 Task: Write activities and societies "Volleyball, Alpha Phi Omega".
Action: Mouse moved to (674, 92)
Screenshot: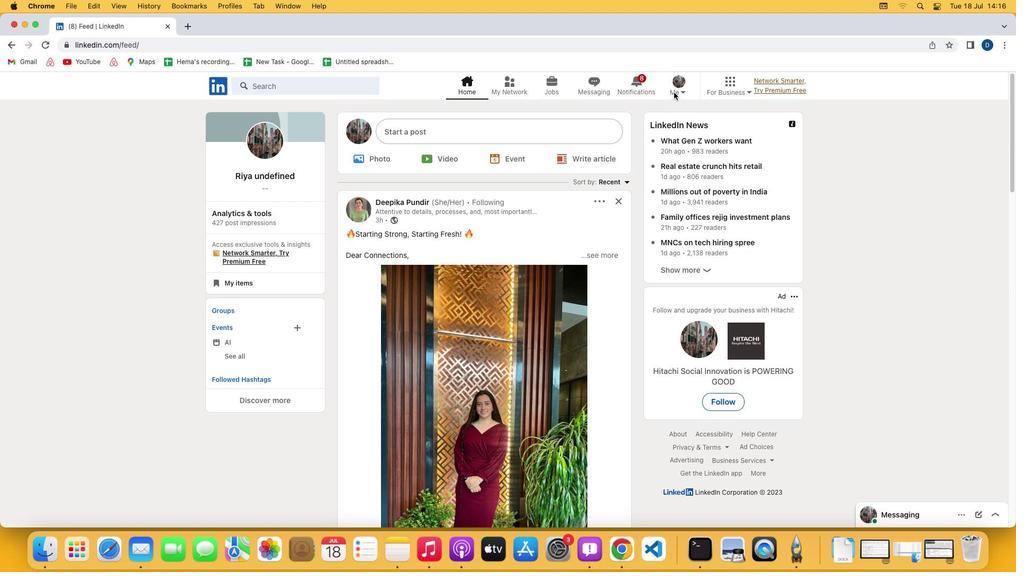 
Action: Mouse pressed left at (674, 92)
Screenshot: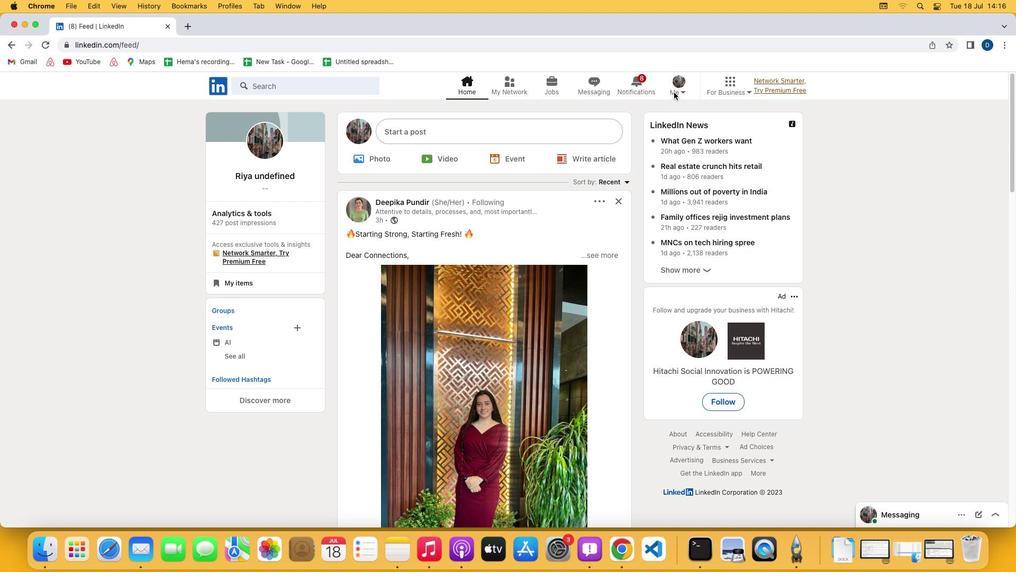 
Action: Mouse moved to (681, 91)
Screenshot: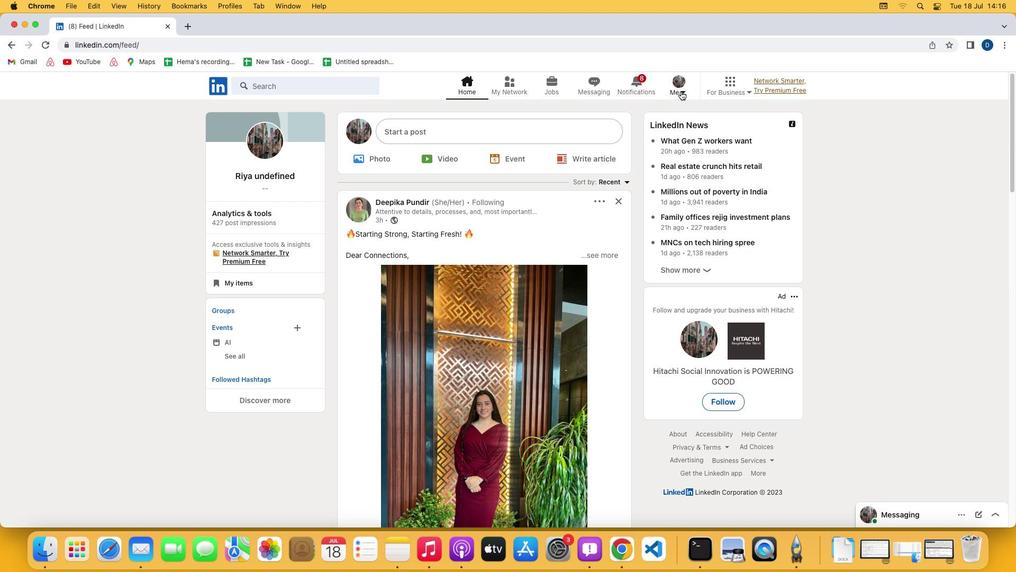 
Action: Mouse pressed left at (681, 91)
Screenshot: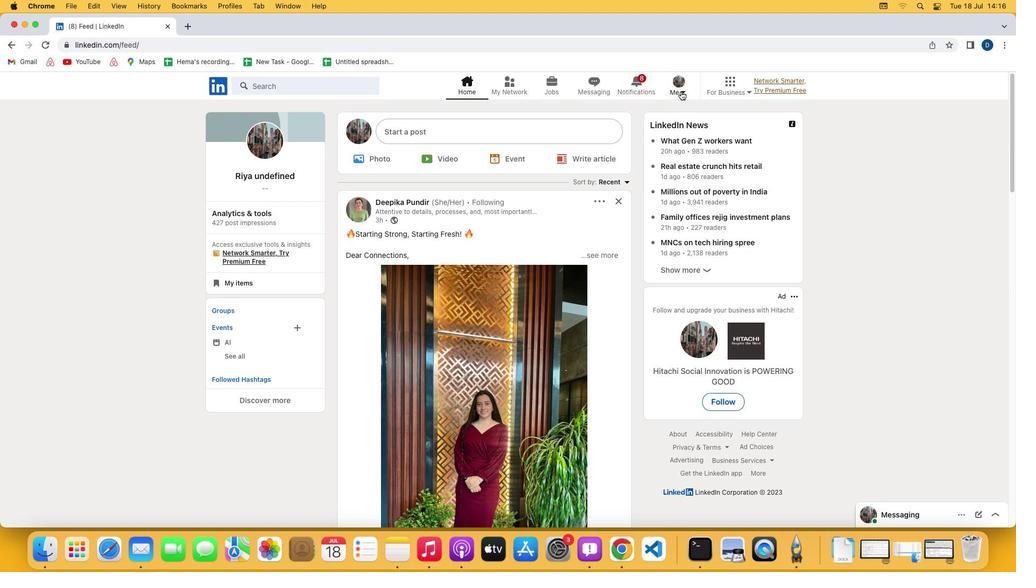 
Action: Mouse moved to (652, 147)
Screenshot: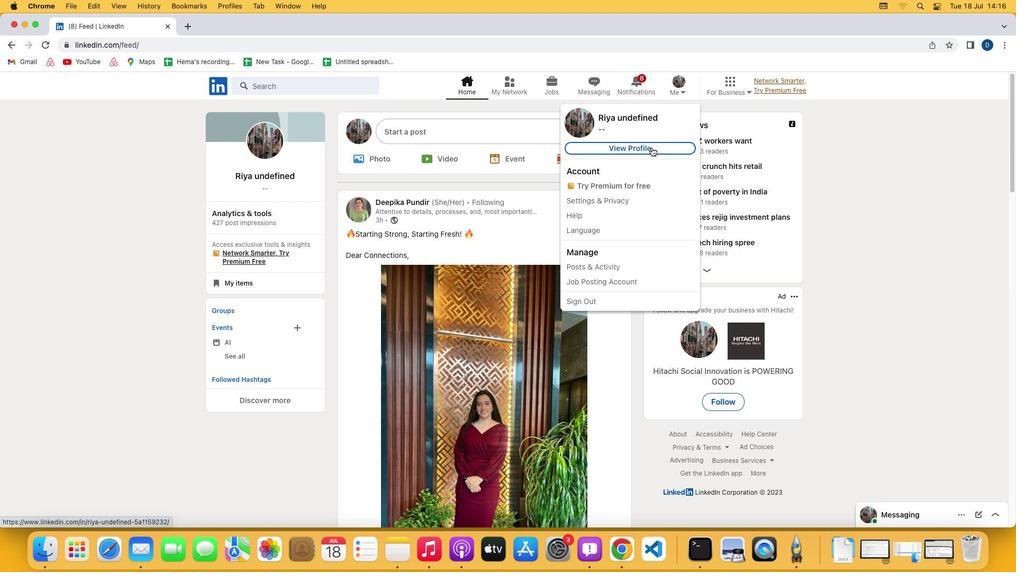 
Action: Mouse pressed left at (652, 147)
Screenshot: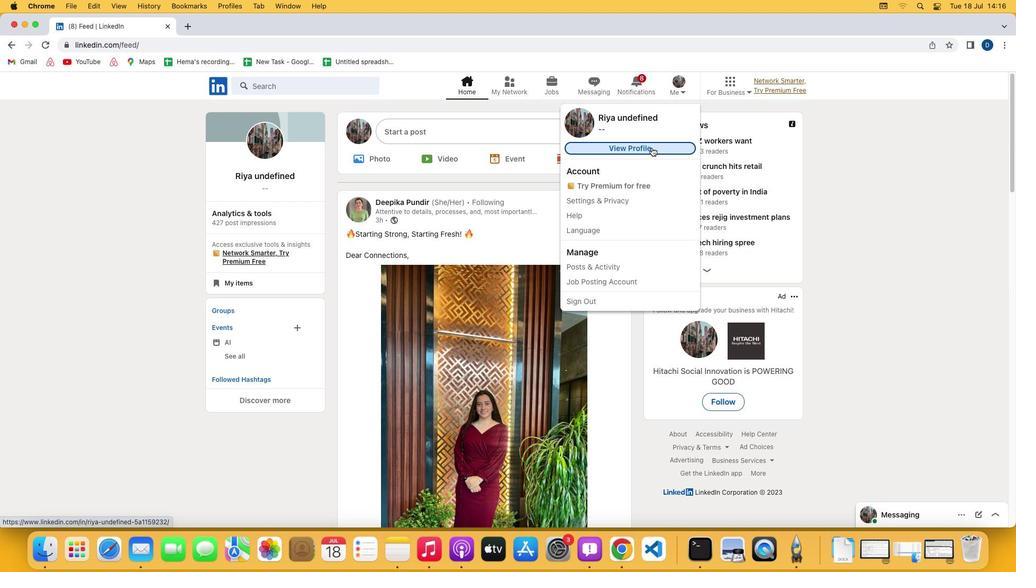 
Action: Mouse moved to (316, 358)
Screenshot: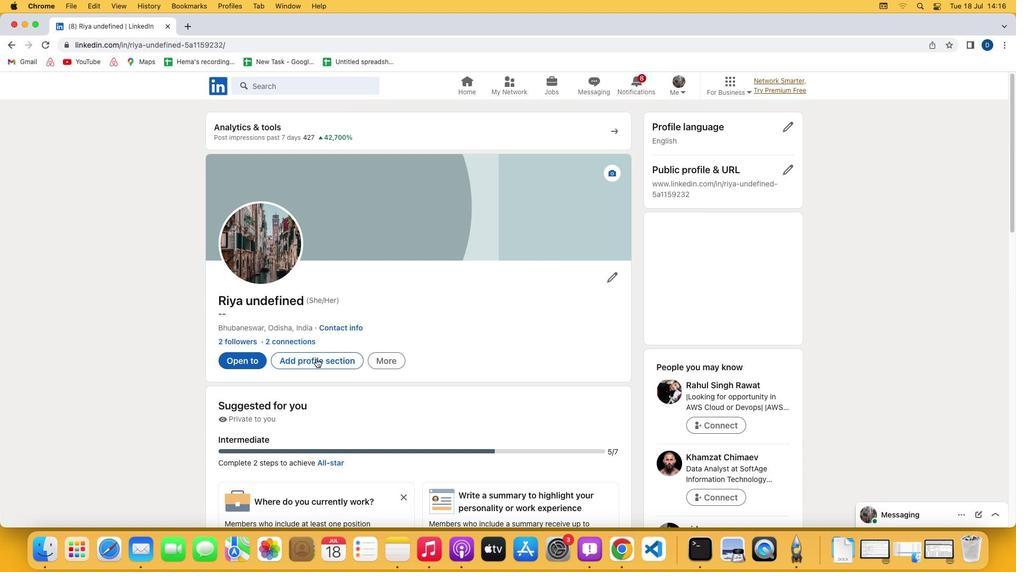 
Action: Mouse pressed left at (316, 358)
Screenshot: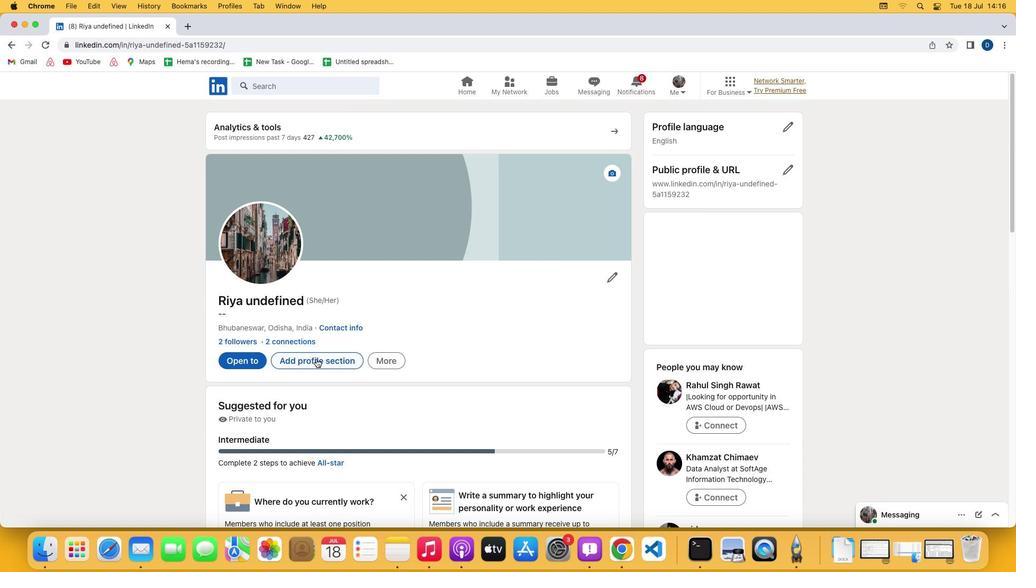 
Action: Mouse moved to (405, 204)
Screenshot: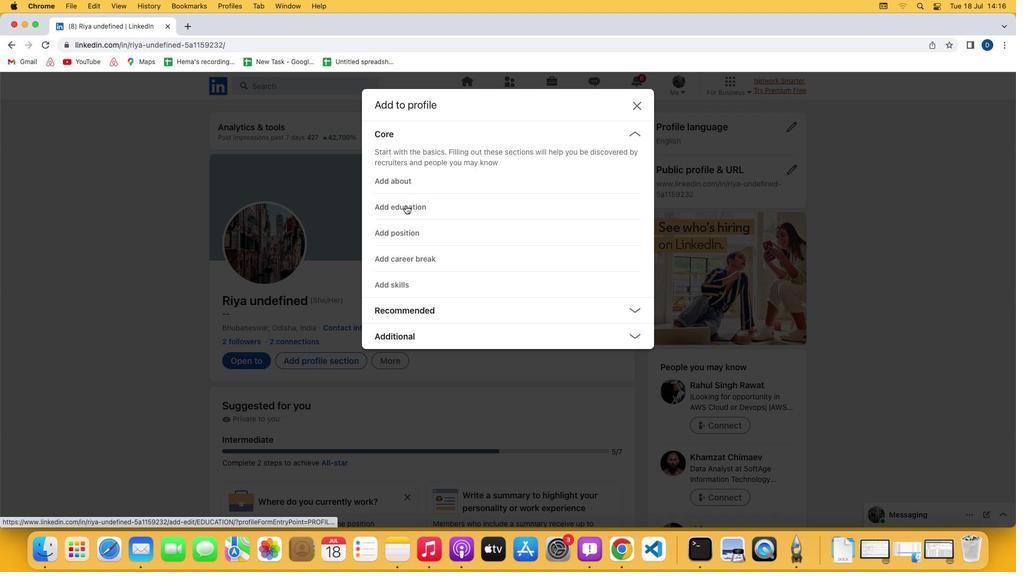 
Action: Mouse pressed left at (405, 204)
Screenshot: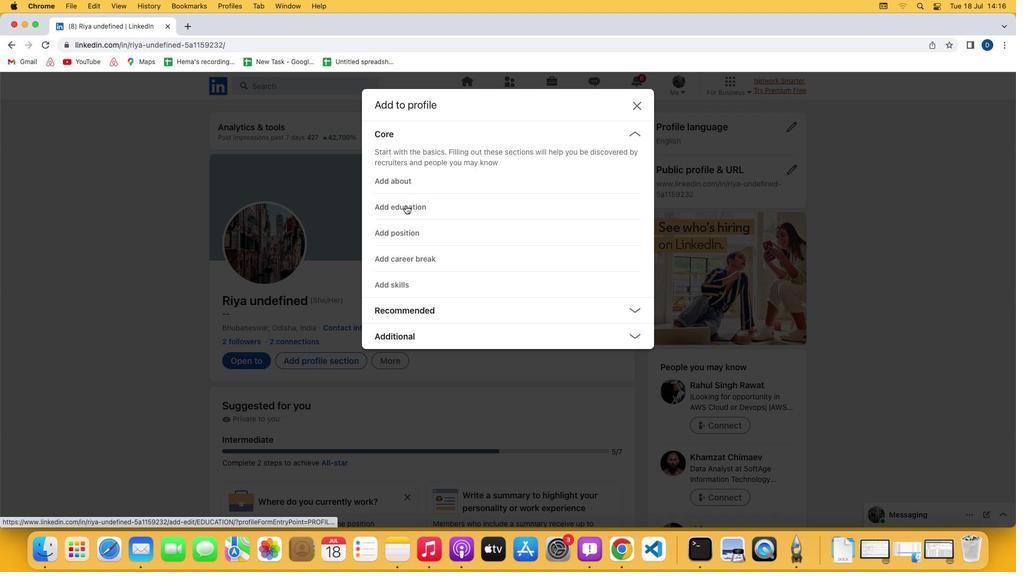 
Action: Mouse moved to (418, 332)
Screenshot: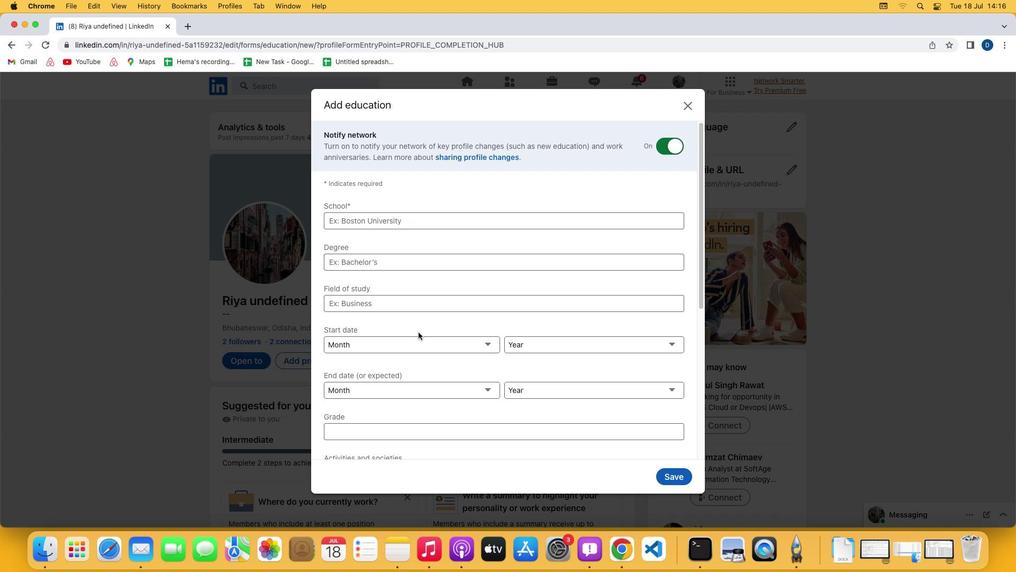
Action: Mouse scrolled (418, 332) with delta (0, 0)
Screenshot: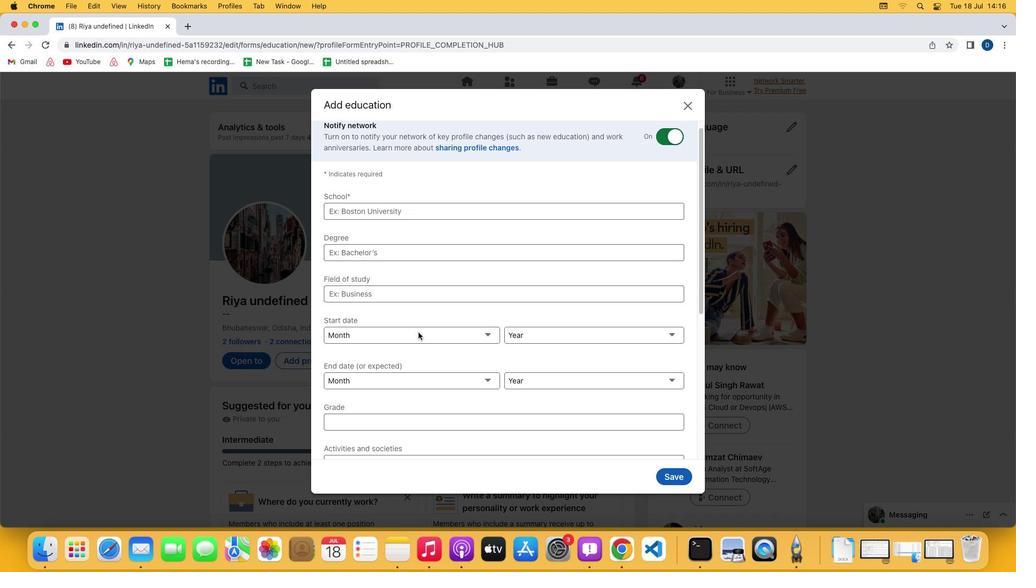 
Action: Mouse scrolled (418, 332) with delta (0, 0)
Screenshot: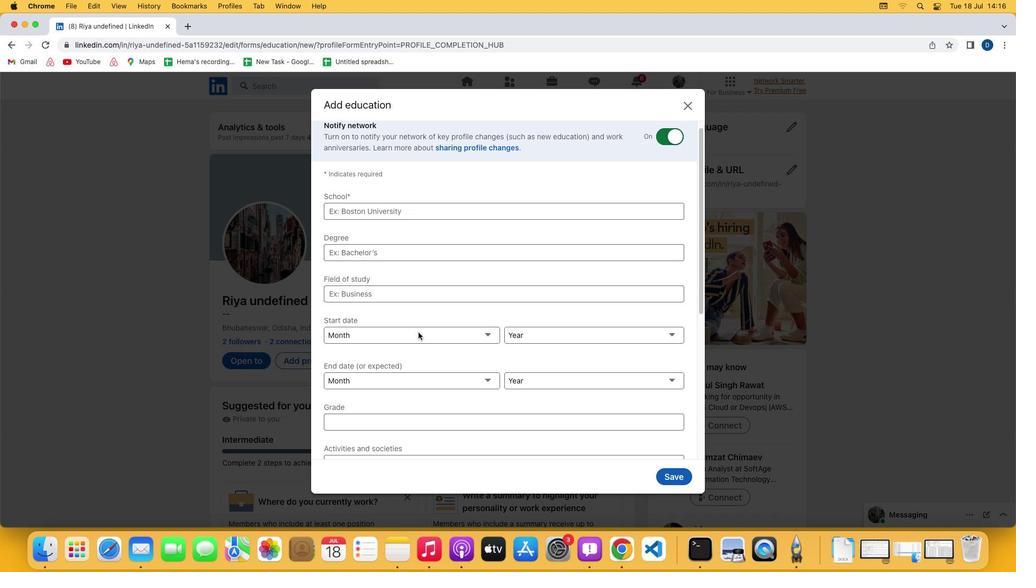 
Action: Mouse scrolled (418, 332) with delta (0, -1)
Screenshot: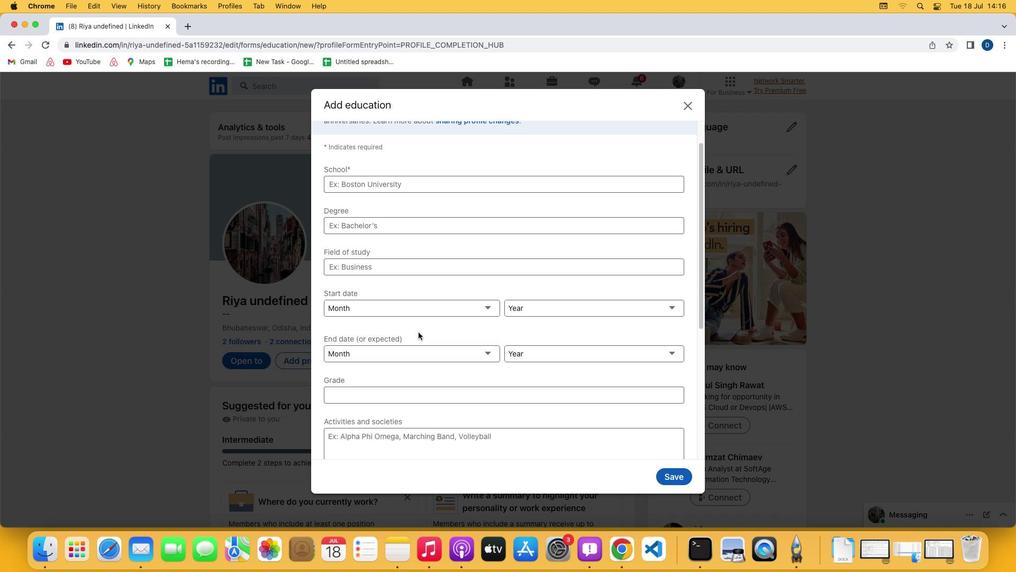 
Action: Mouse scrolled (418, 332) with delta (0, -2)
Screenshot: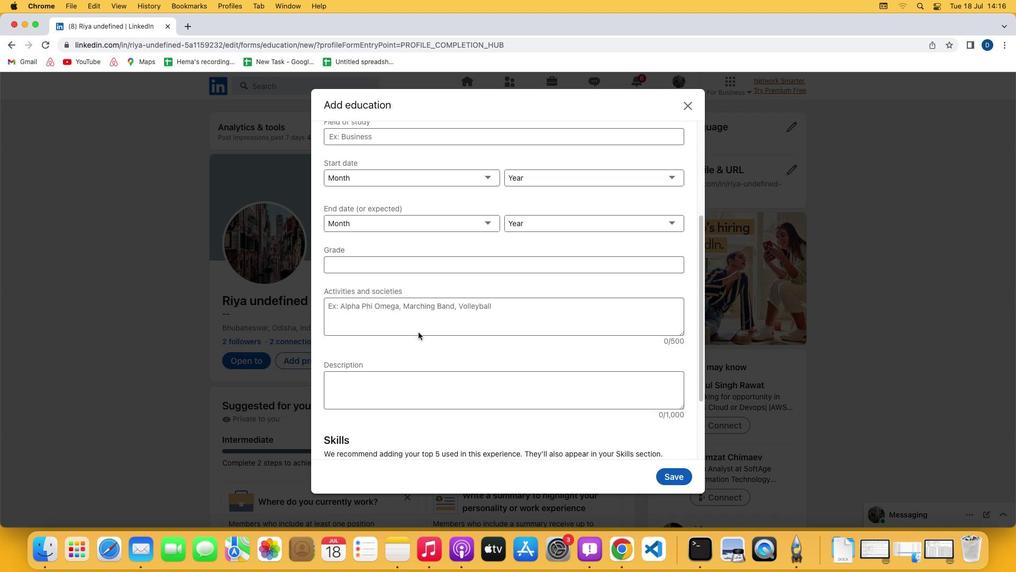 
Action: Mouse scrolled (418, 332) with delta (0, 0)
Screenshot: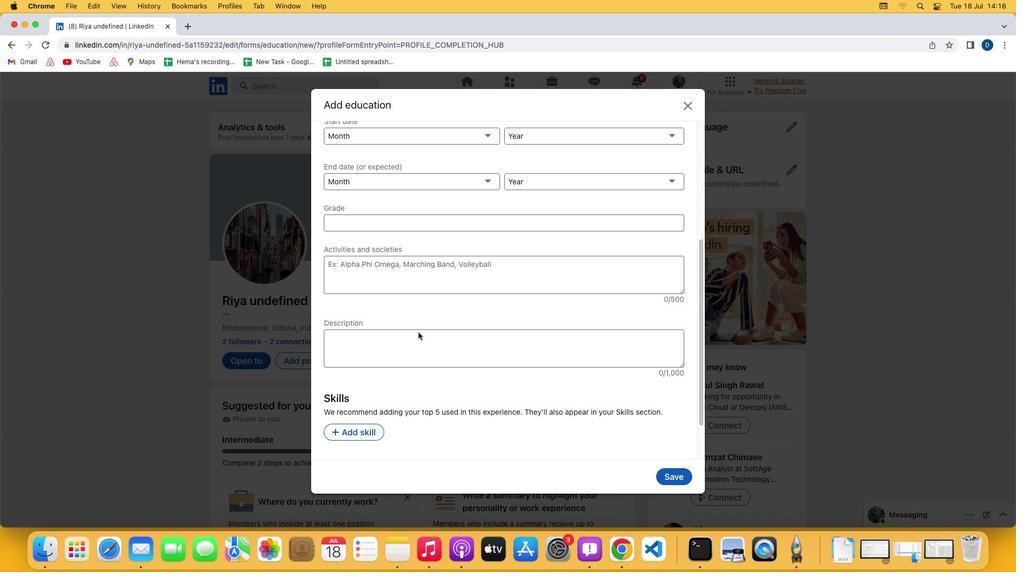 
Action: Mouse scrolled (418, 332) with delta (0, 0)
Screenshot: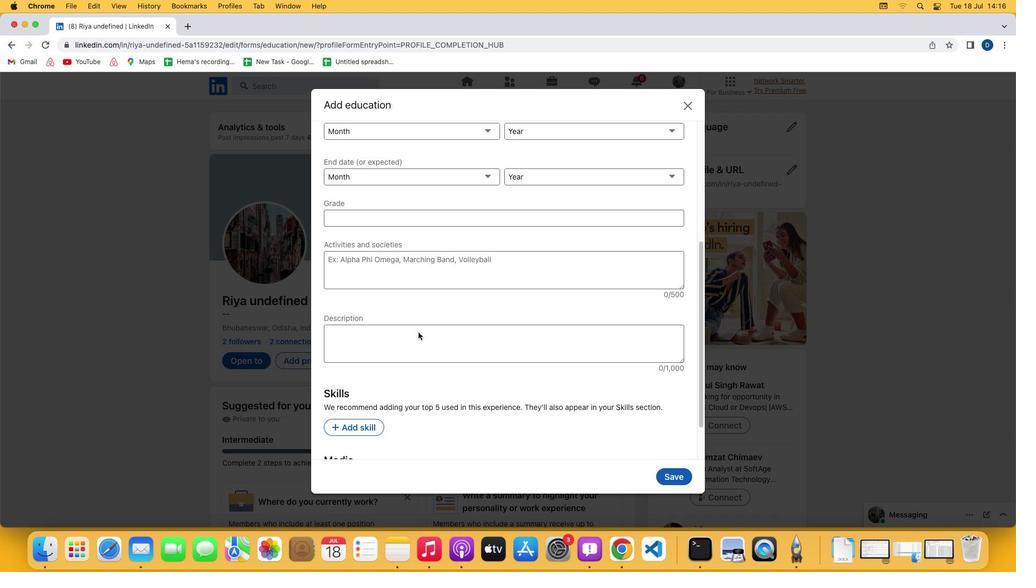 
Action: Mouse moved to (386, 246)
Screenshot: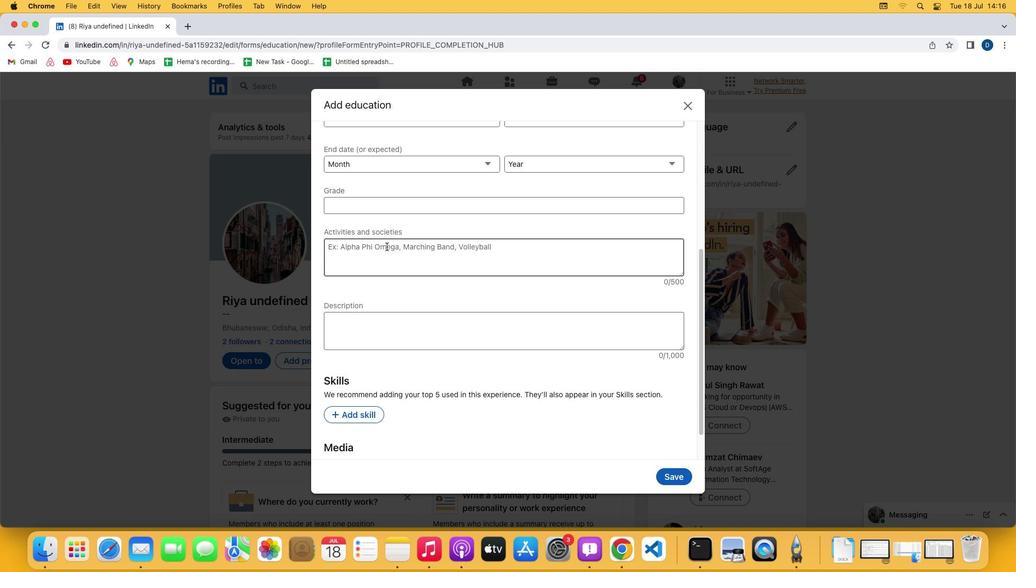 
Action: Mouse pressed left at (386, 246)
Screenshot: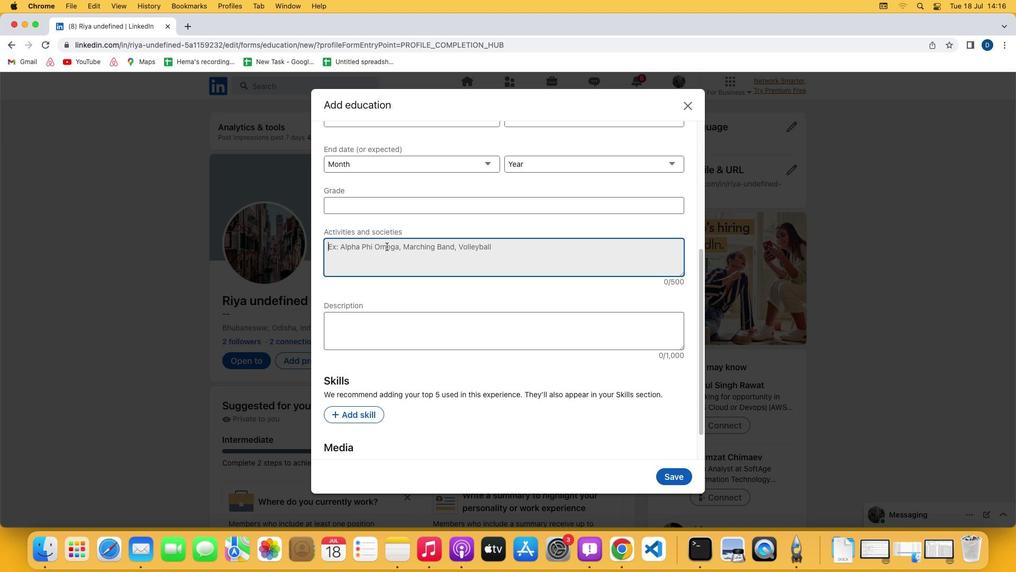 
Action: Key pressed Key.shift'V''o''l''l''e''y''b''a''l''l'','Key.spaceKey.shift'A''l''p''h''a'Key.spaceKey.shift'P''h''i'Key.spaceKey.shift'O''m''e''g''a'
Screenshot: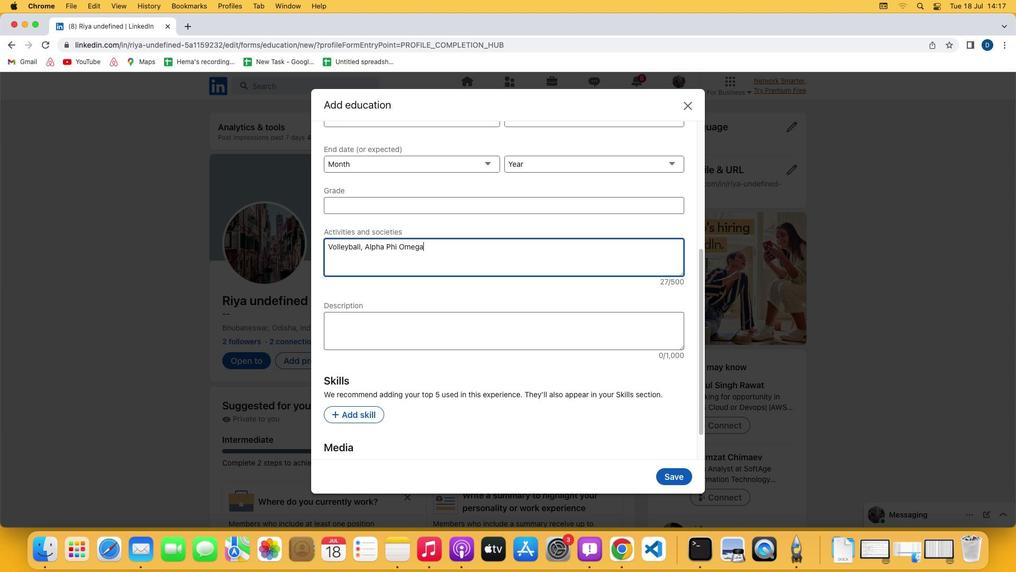 
